 Task: Add Market Corner Four Cheese Tortelloni to the cart.
Action: Mouse pressed left at (29, 101)
Screenshot: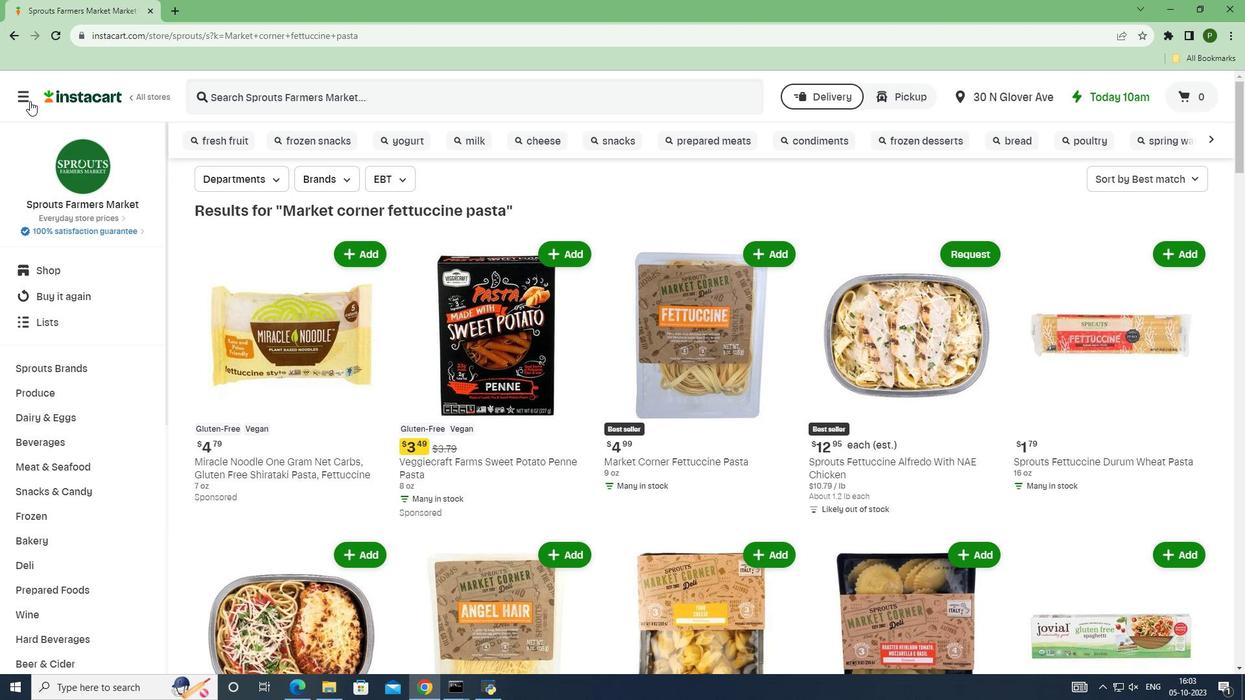 
Action: Mouse moved to (59, 347)
Screenshot: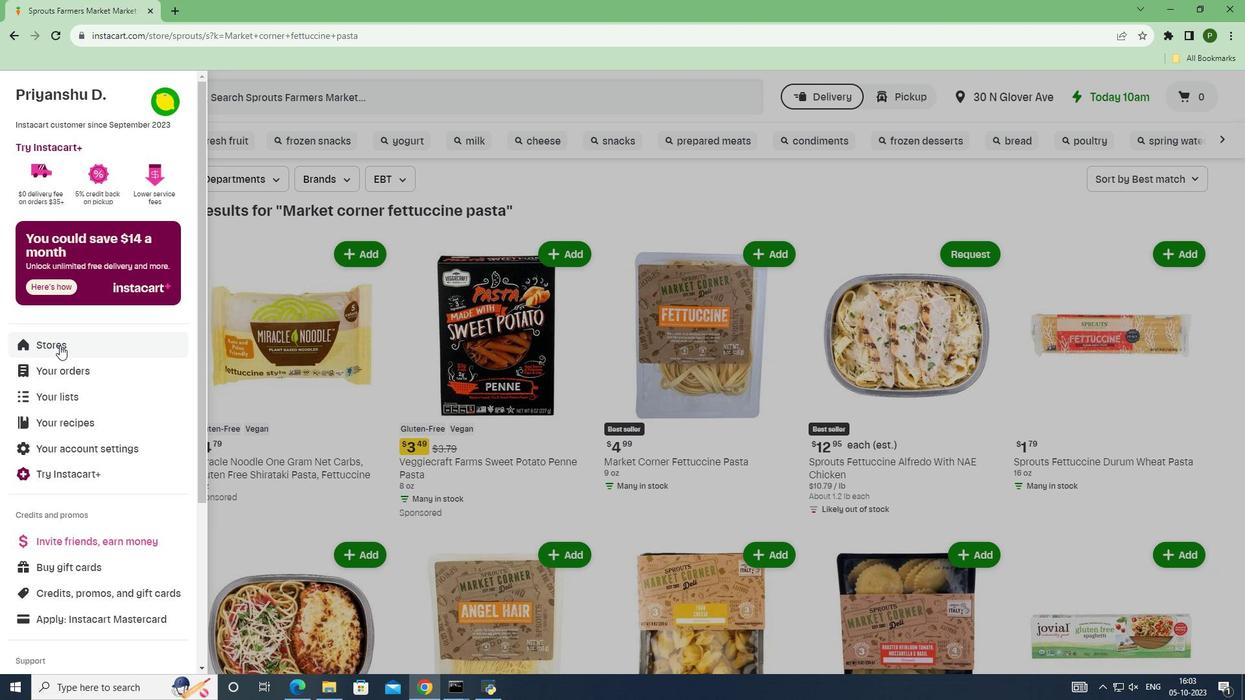 
Action: Mouse pressed left at (59, 347)
Screenshot: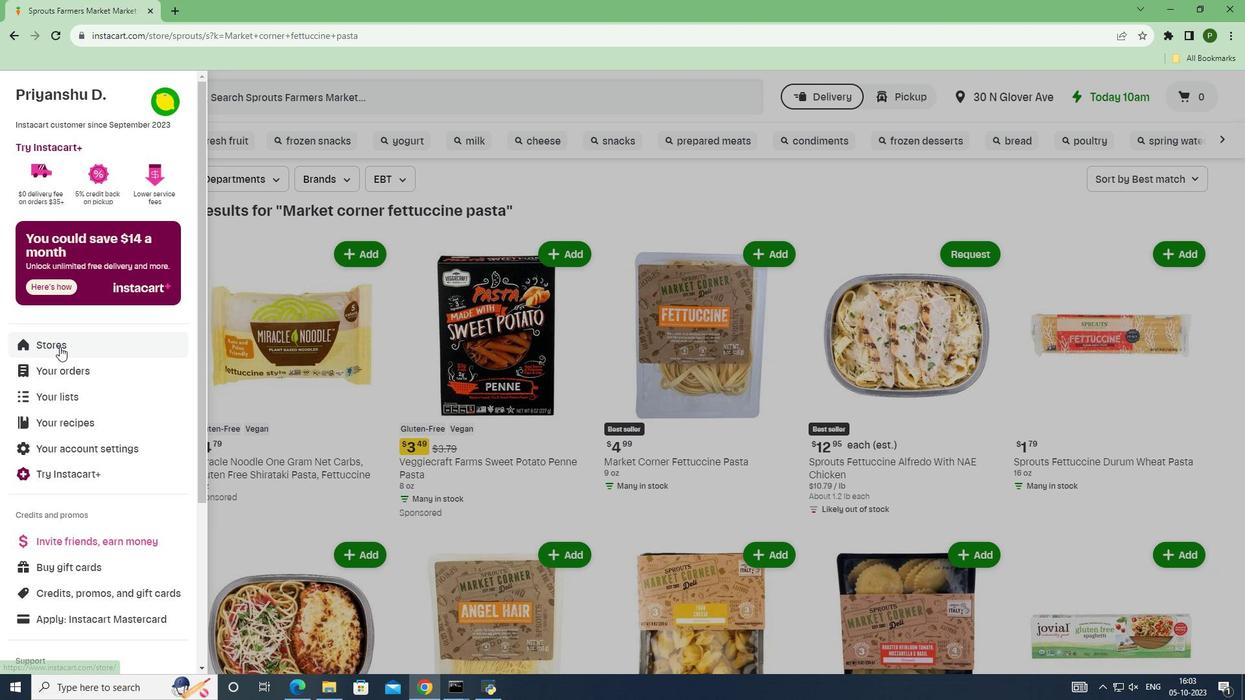 
Action: Mouse moved to (295, 150)
Screenshot: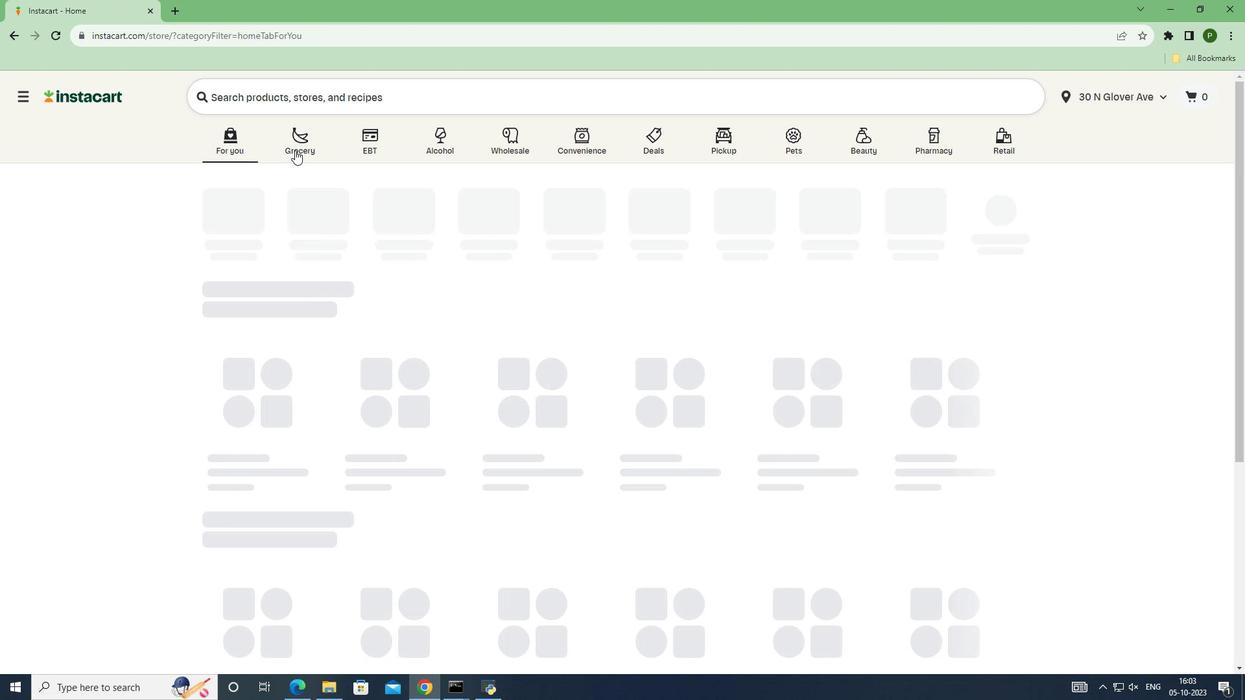 
Action: Mouse pressed left at (295, 150)
Screenshot: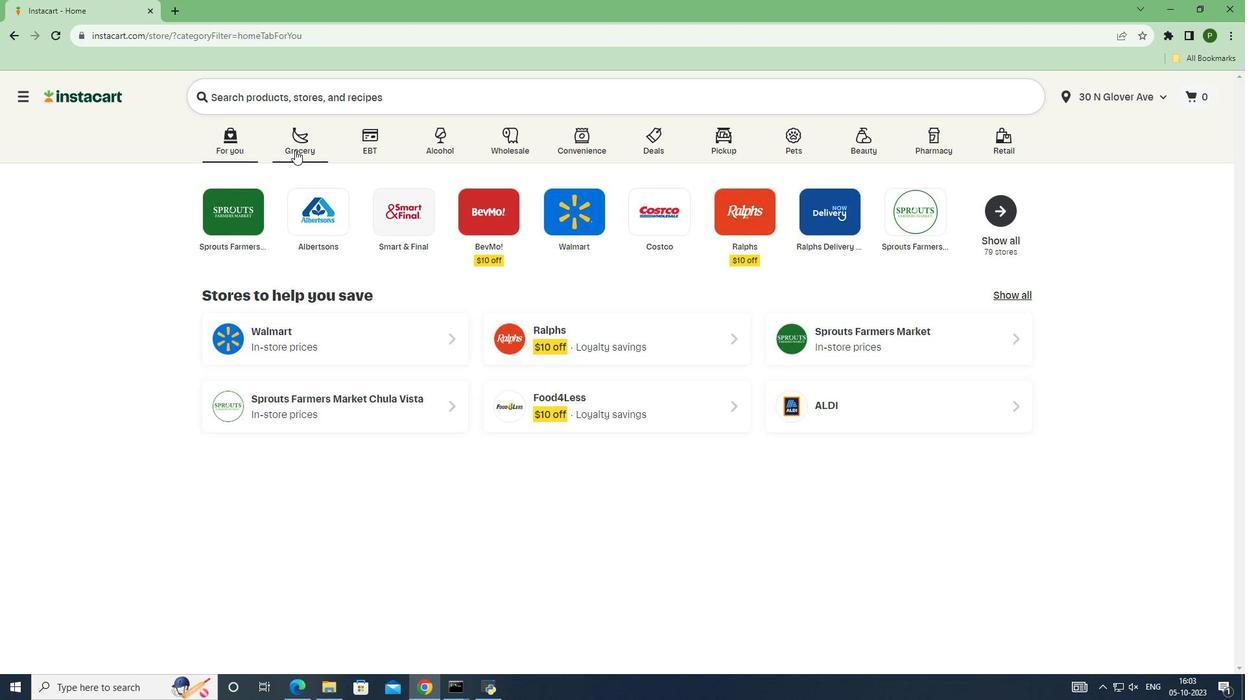 
Action: Mouse moved to (790, 306)
Screenshot: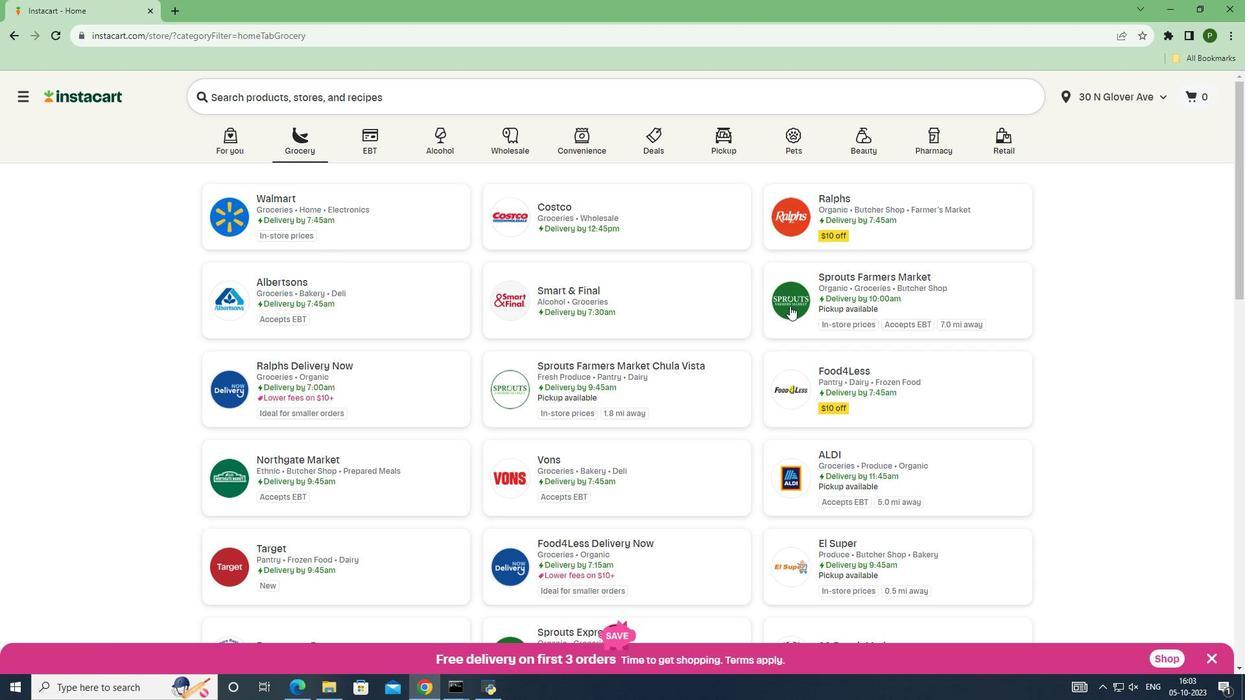 
Action: Mouse pressed left at (790, 306)
Screenshot: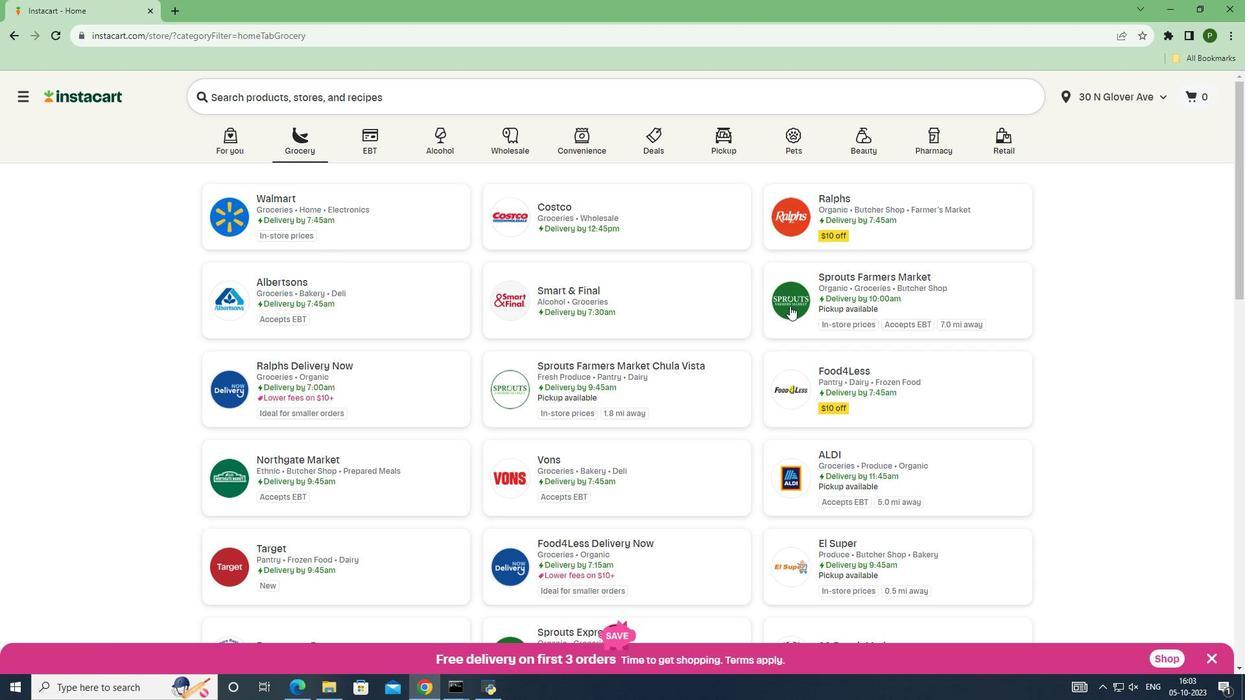 
Action: Mouse moved to (81, 362)
Screenshot: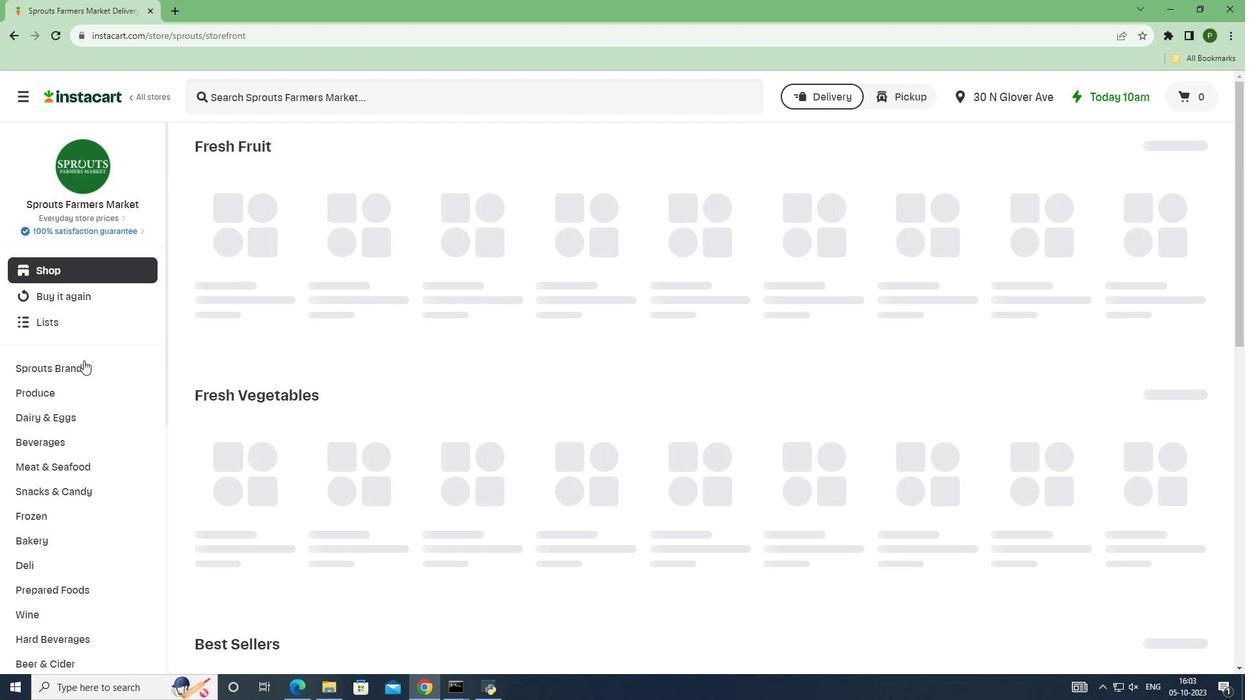 
Action: Mouse pressed left at (81, 362)
Screenshot: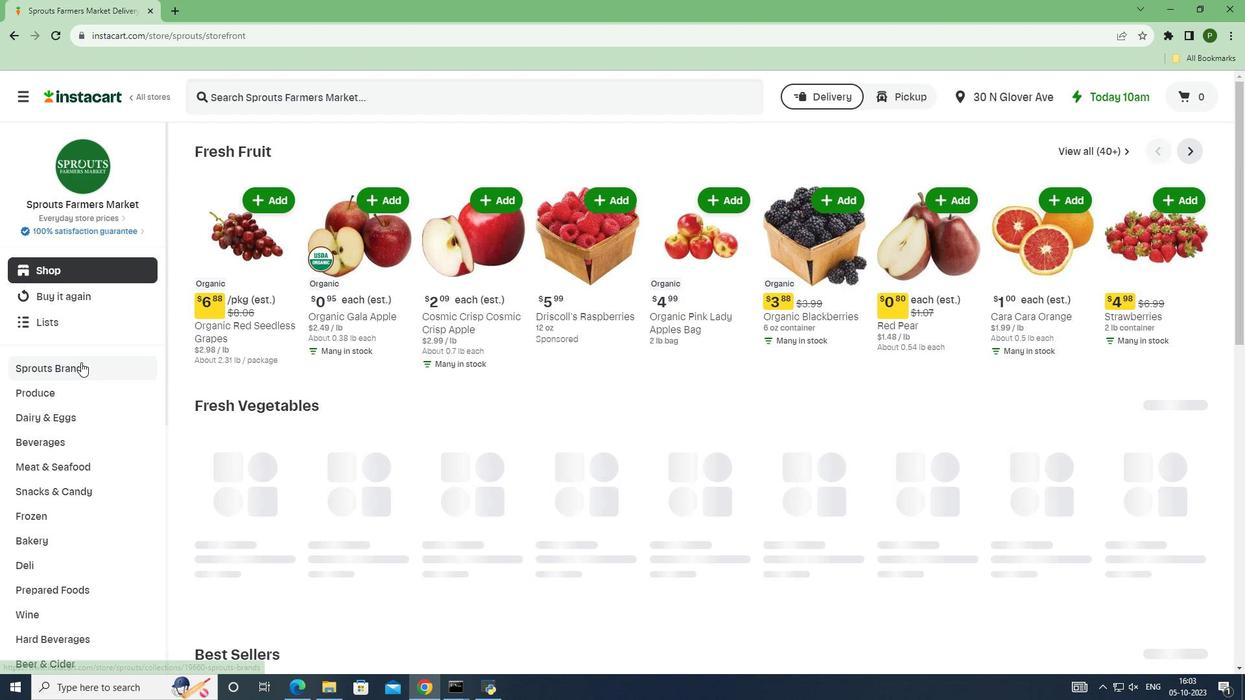 
Action: Mouse moved to (23, 515)
Screenshot: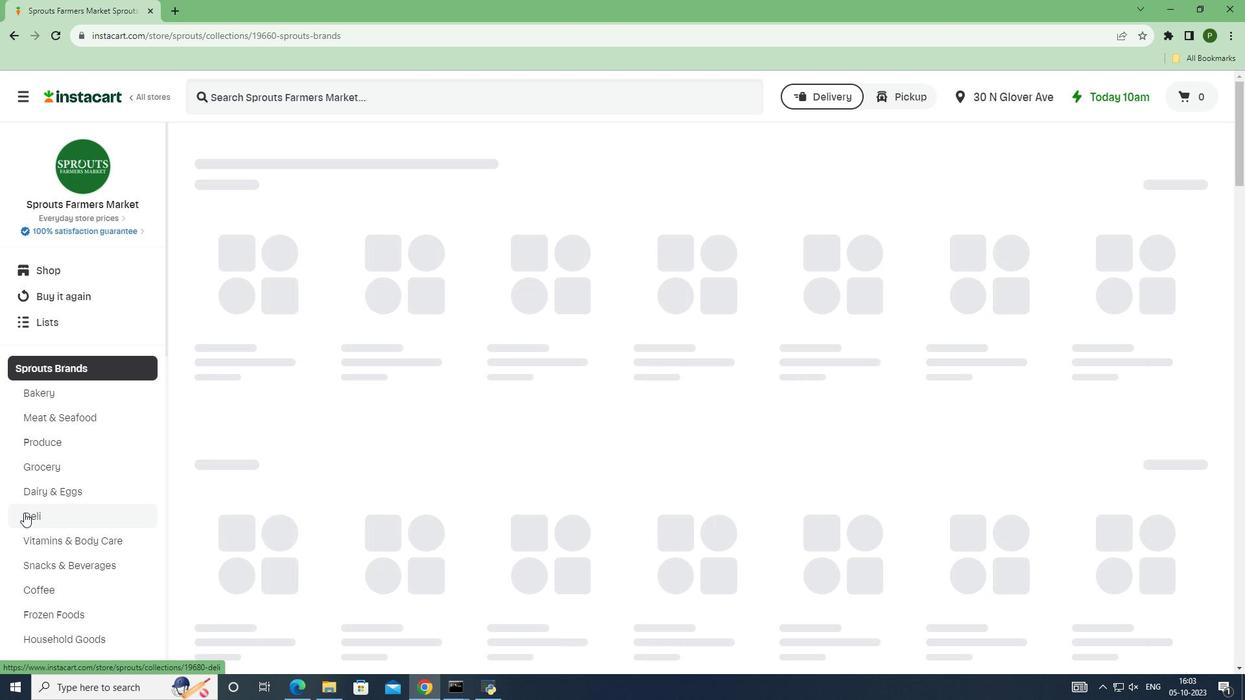 
Action: Mouse pressed left at (23, 515)
Screenshot: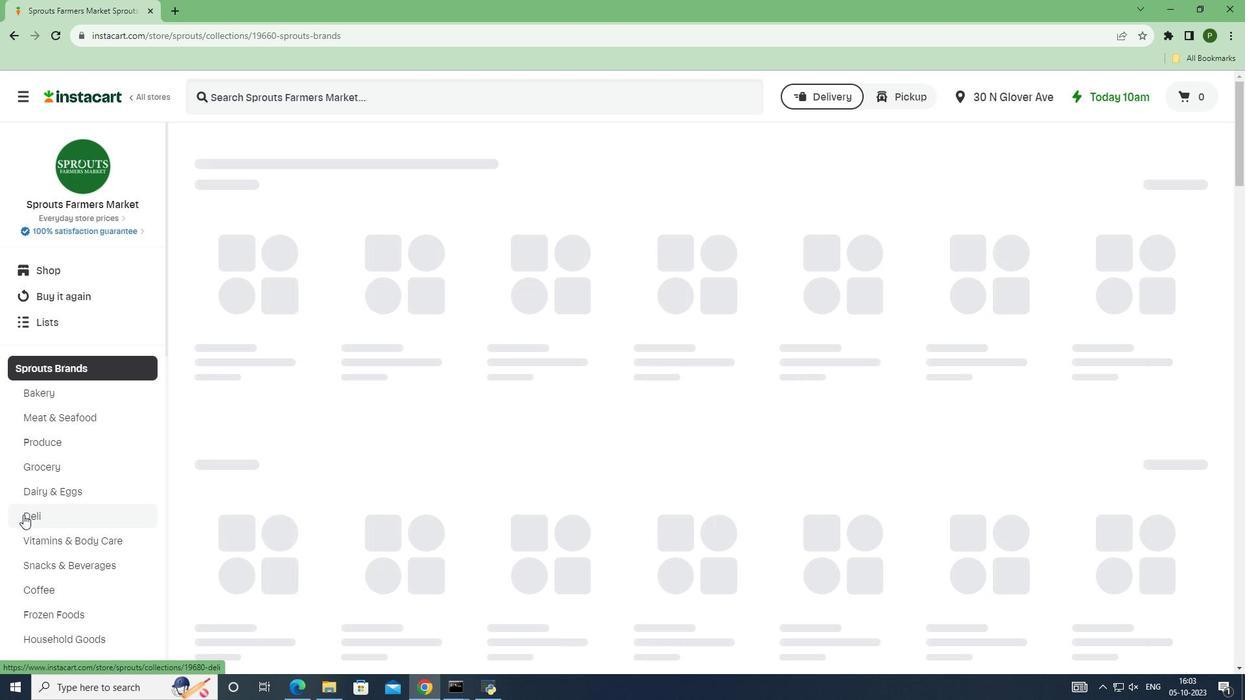 
Action: Mouse moved to (264, 94)
Screenshot: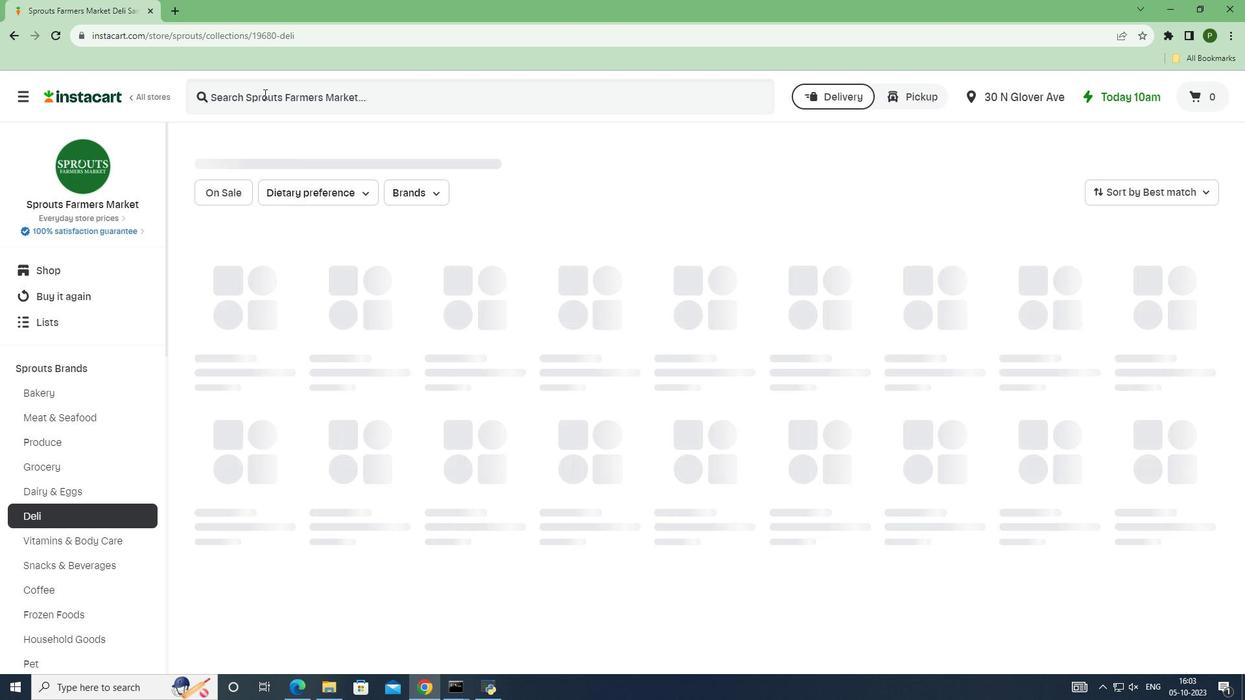 
Action: Mouse pressed left at (264, 94)
Screenshot: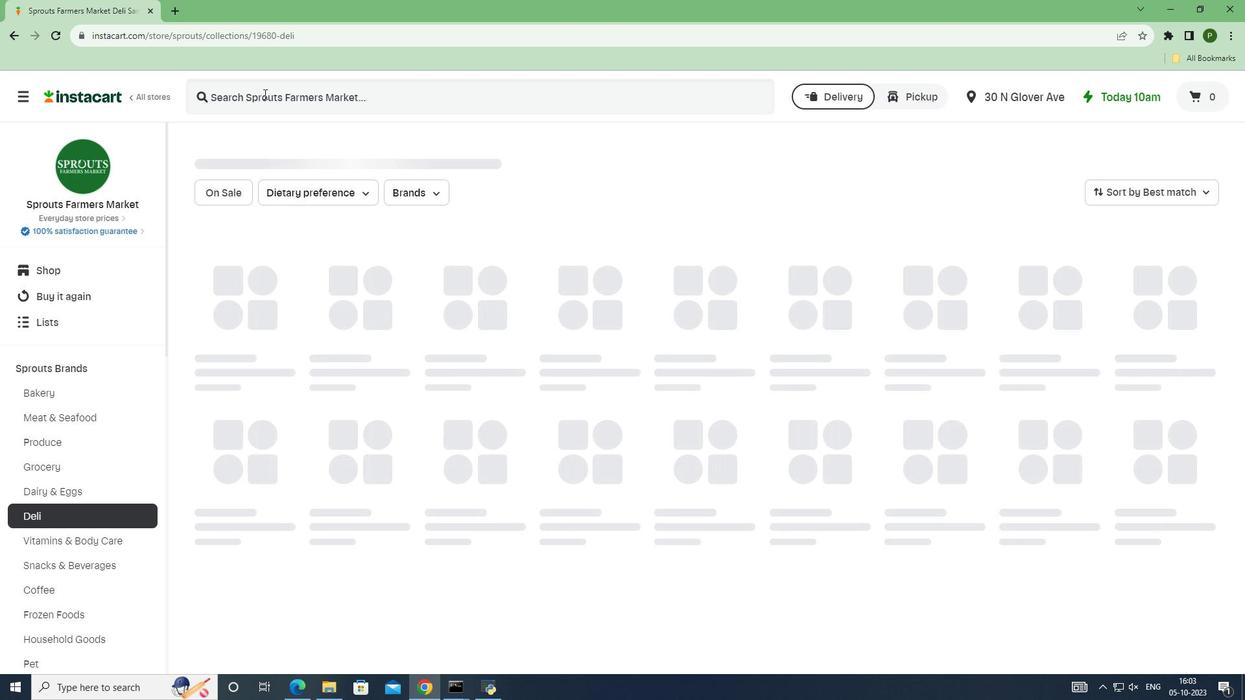 
Action: Key pressed <Key.caps_lock>M<Key.caps_lock>arket<Key.space>corner<Key.space>four<Key.space>cheese<Key.space>tortelloni<Key.space><Key.enter>
Screenshot: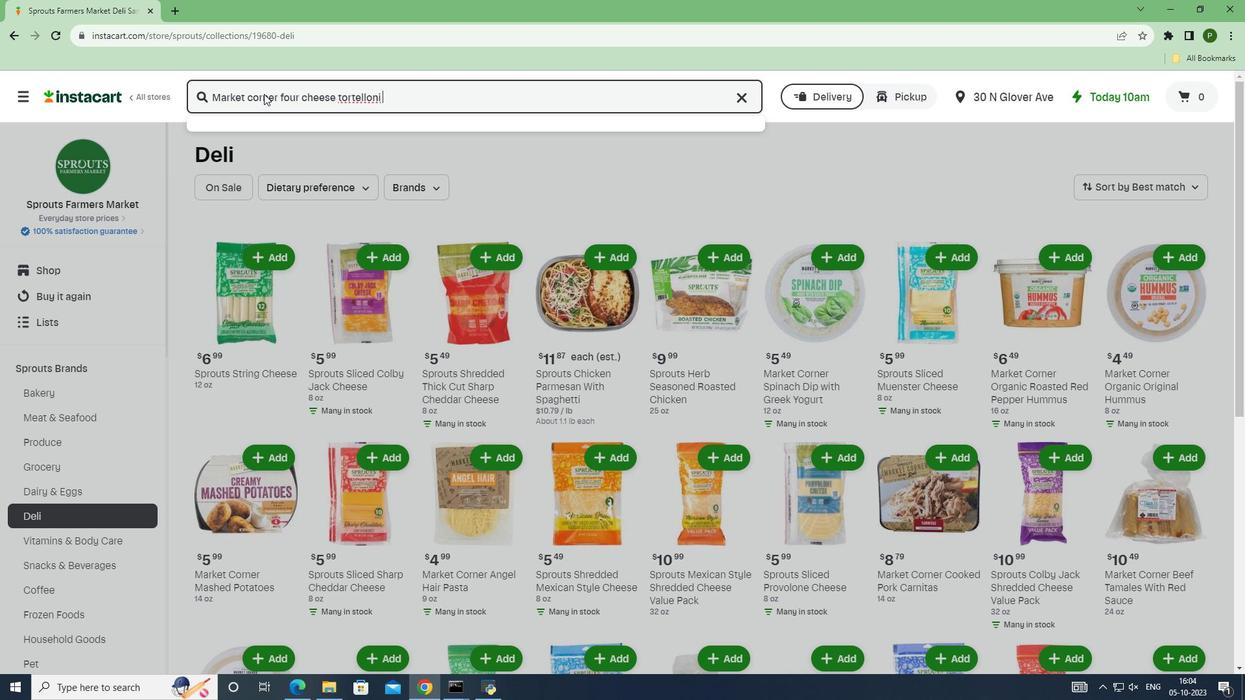 
Action: Mouse moved to (366, 221)
Screenshot: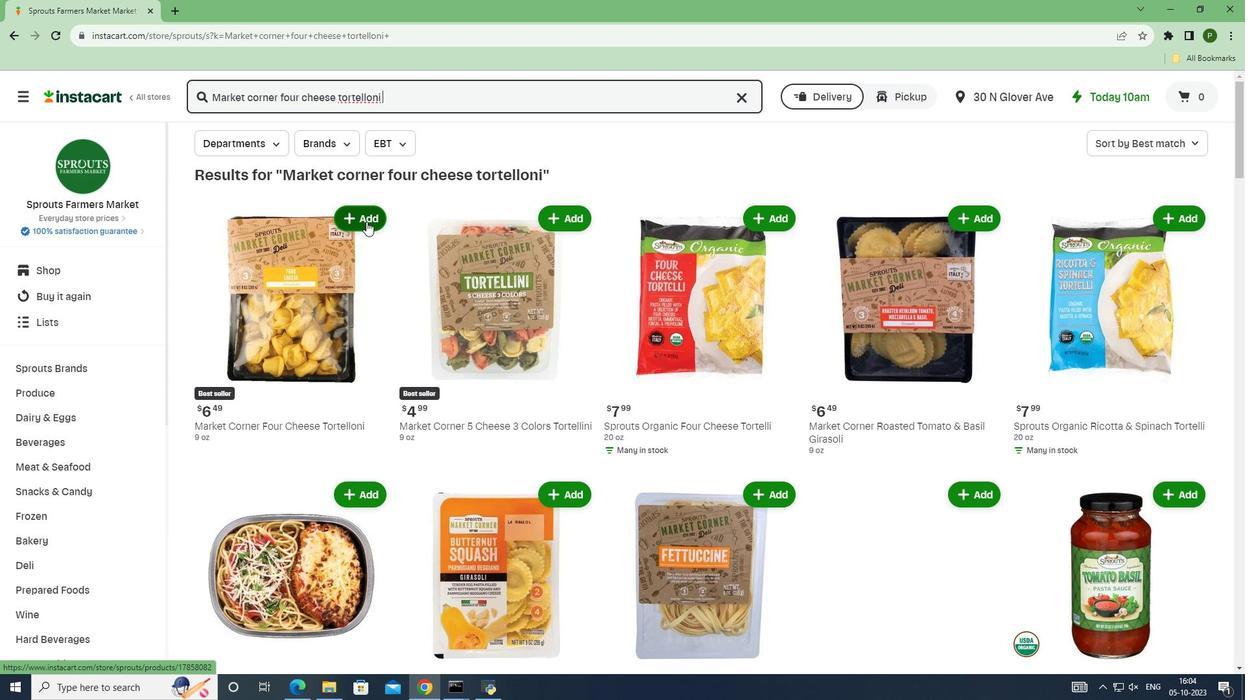 
Action: Mouse pressed left at (366, 221)
Screenshot: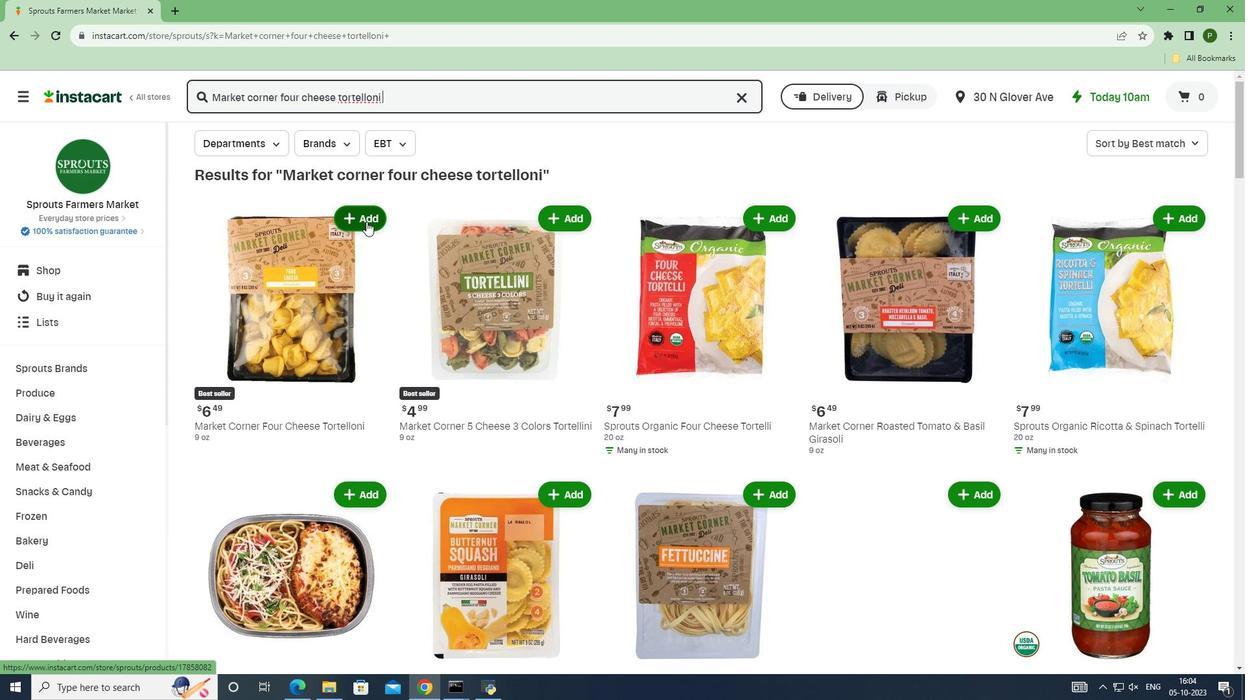 
